 Task: Insert a chart and add series A1:A15.
Action: Mouse pressed left at (68, 173)
Screenshot: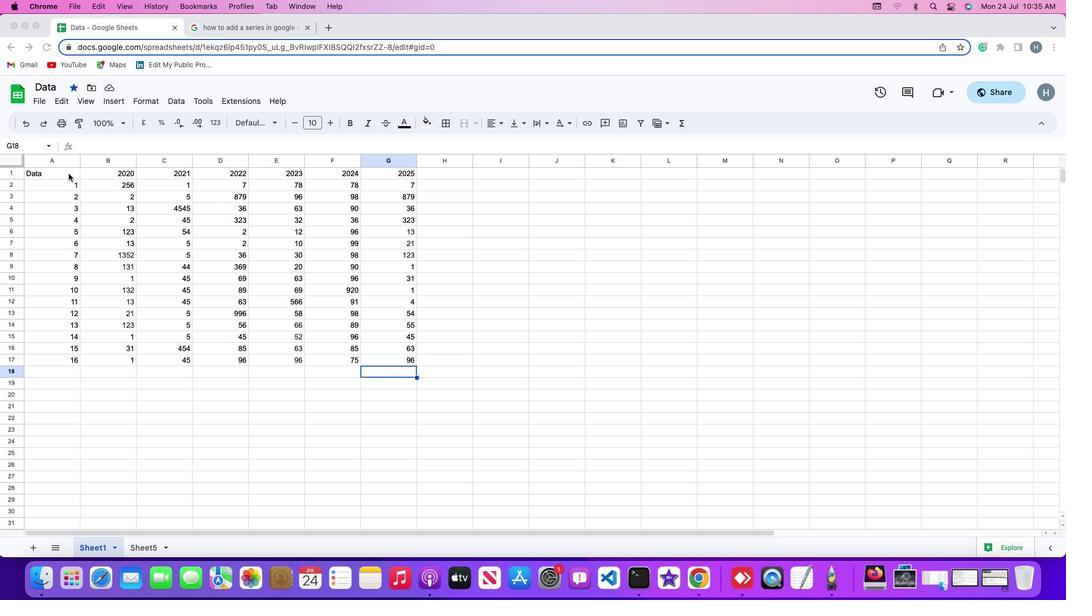 
Action: Mouse pressed left at (68, 173)
Screenshot: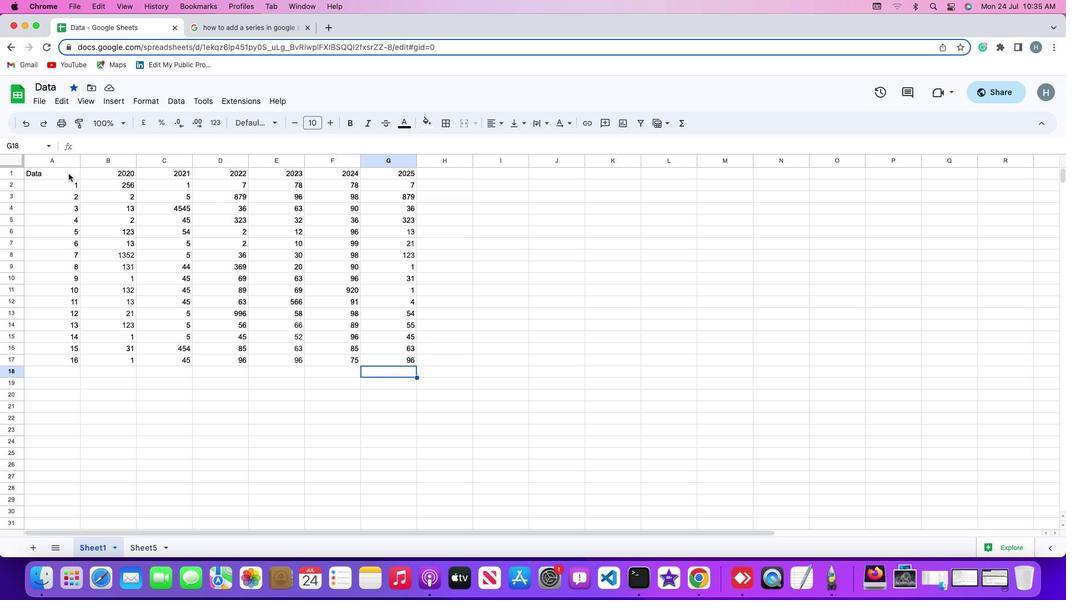 
Action: Mouse moved to (114, 100)
Screenshot: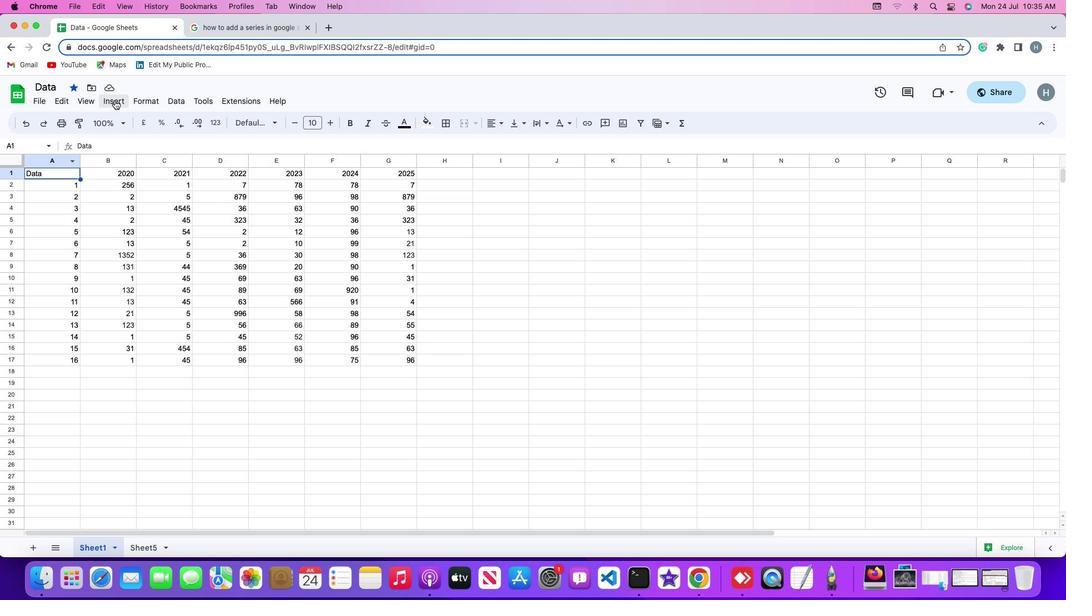 
Action: Mouse pressed left at (114, 100)
Screenshot: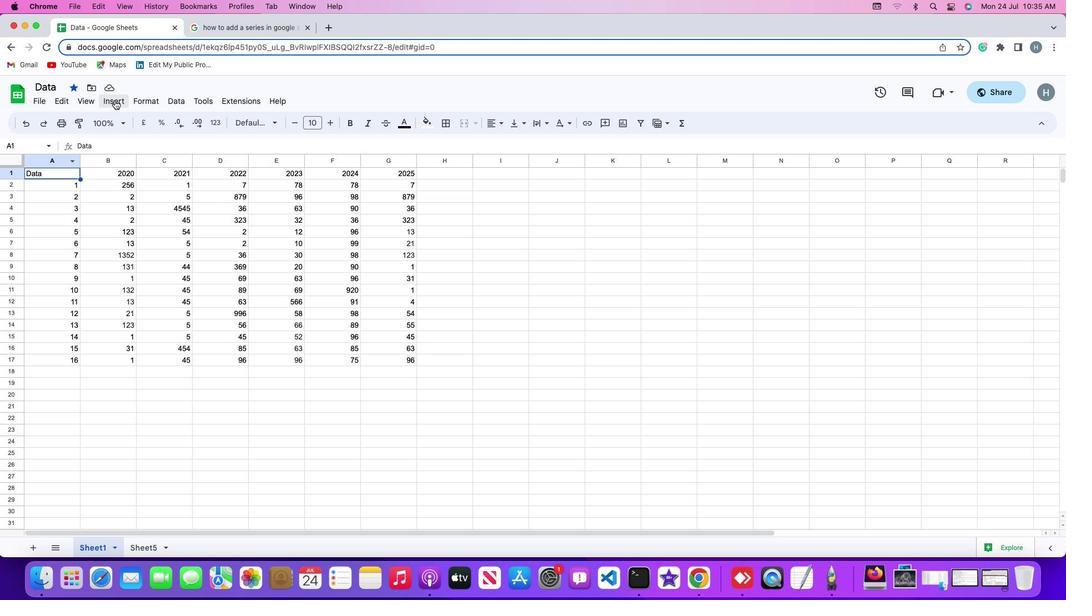 
Action: Mouse moved to (159, 200)
Screenshot: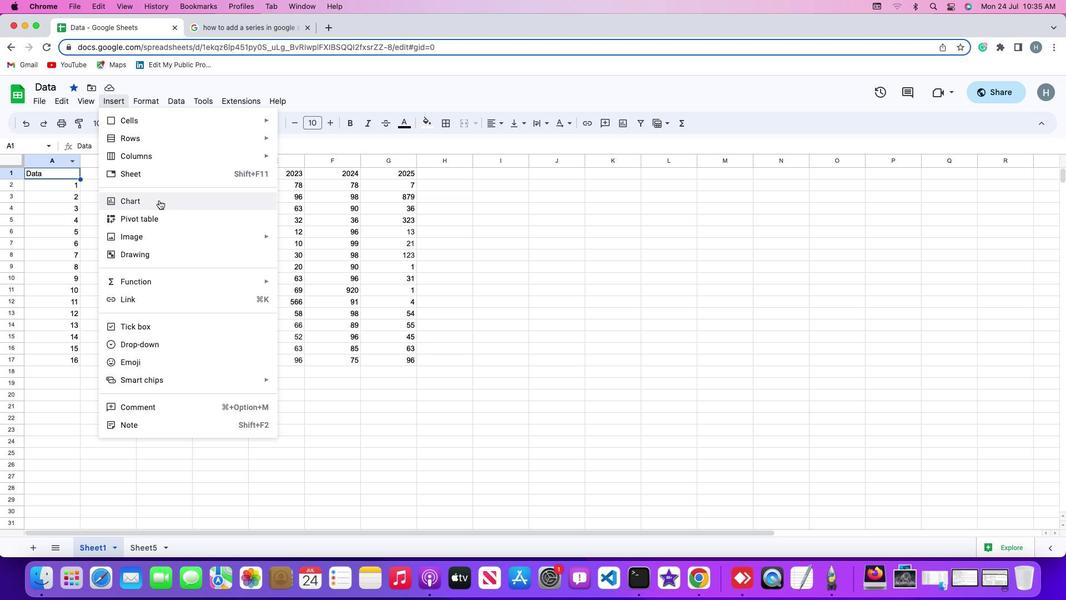 
Action: Mouse pressed left at (159, 200)
Screenshot: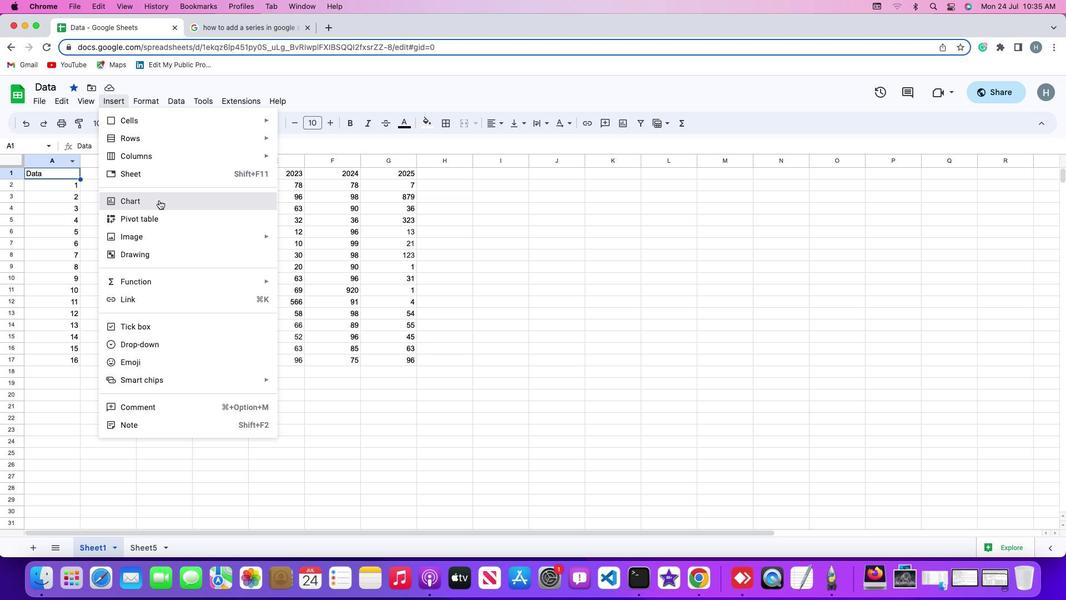 
Action: Mouse moved to (961, 426)
Screenshot: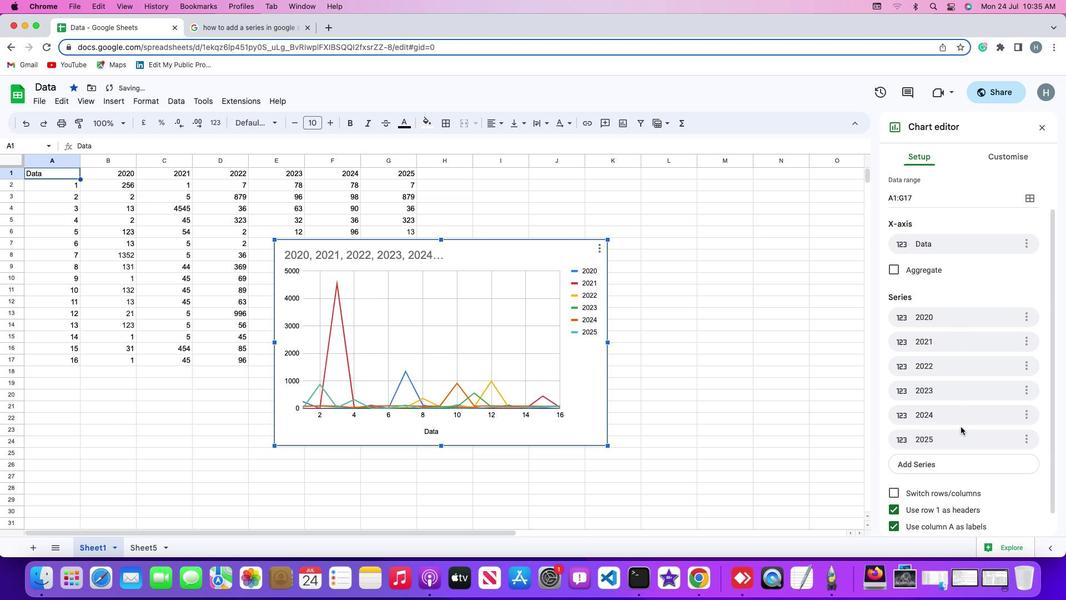 
Action: Mouse scrolled (961, 426) with delta (0, 0)
Screenshot: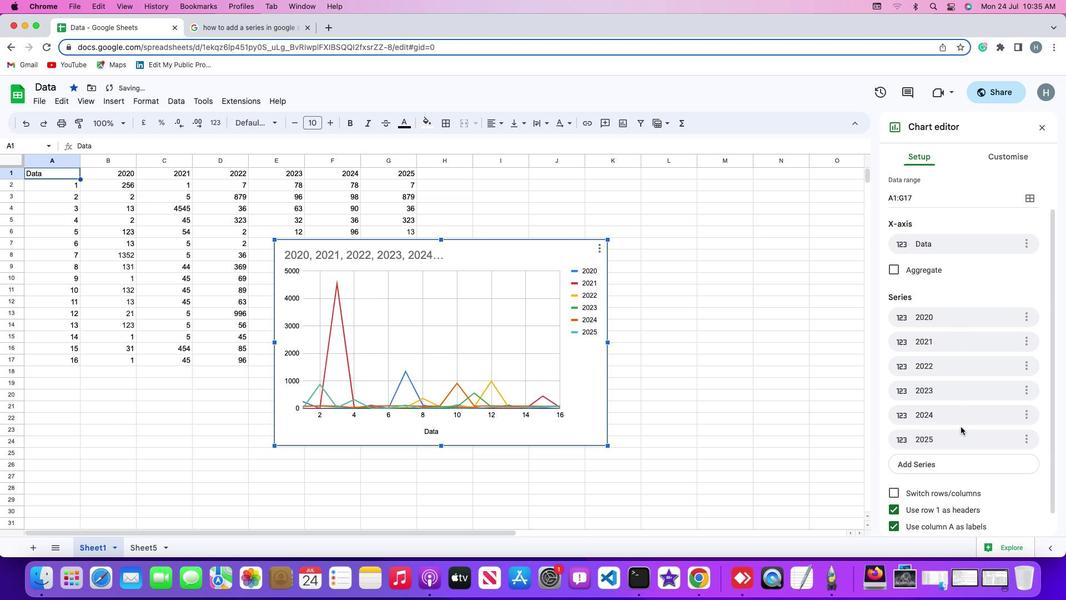 
Action: Mouse scrolled (961, 426) with delta (0, 0)
Screenshot: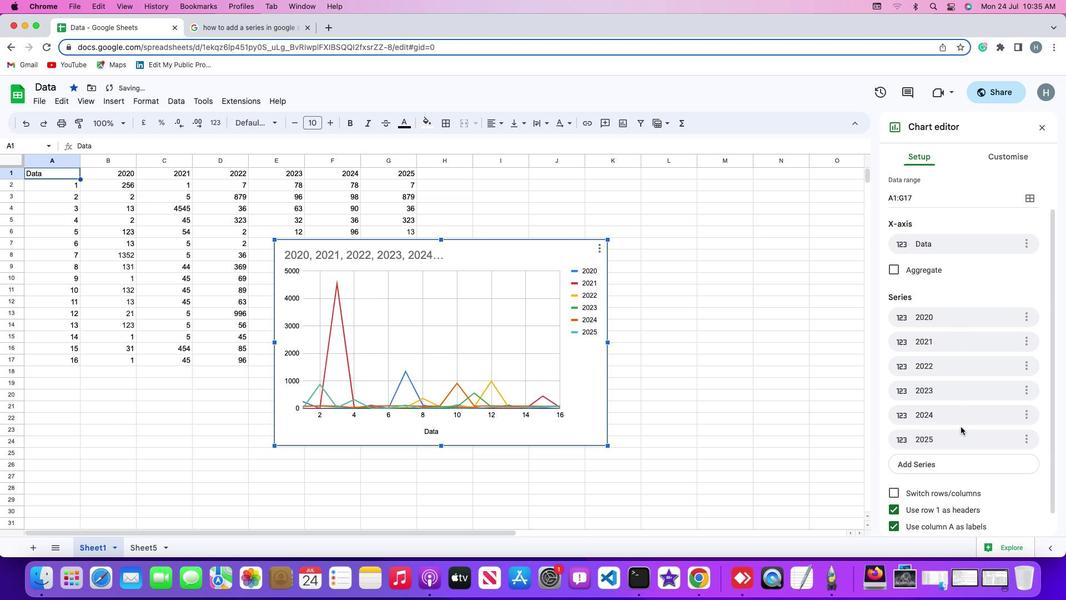 
Action: Mouse scrolled (961, 426) with delta (0, -1)
Screenshot: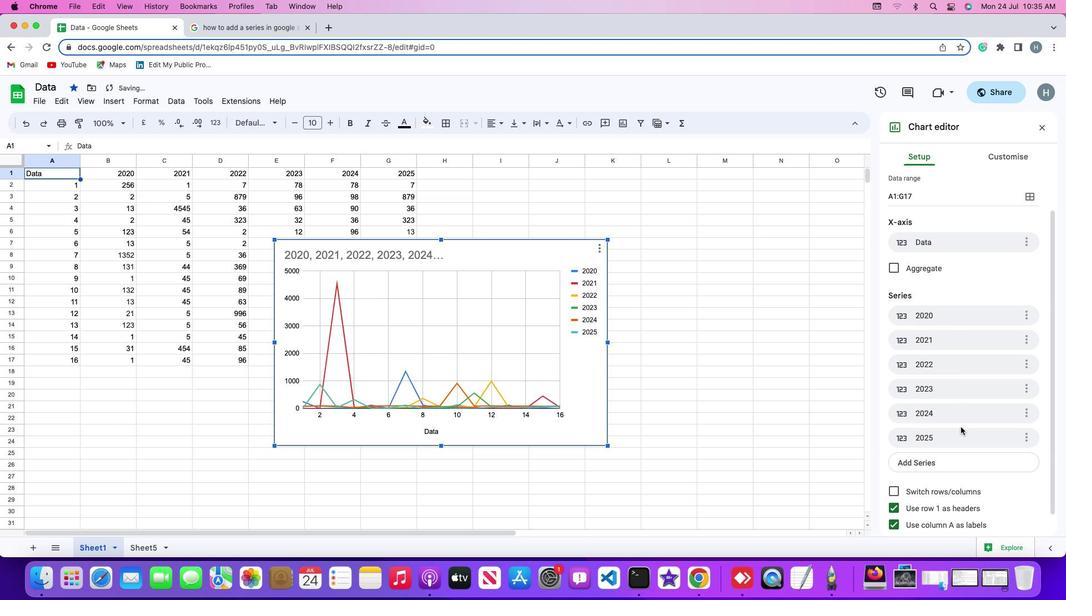 
Action: Mouse scrolled (961, 426) with delta (0, -2)
Screenshot: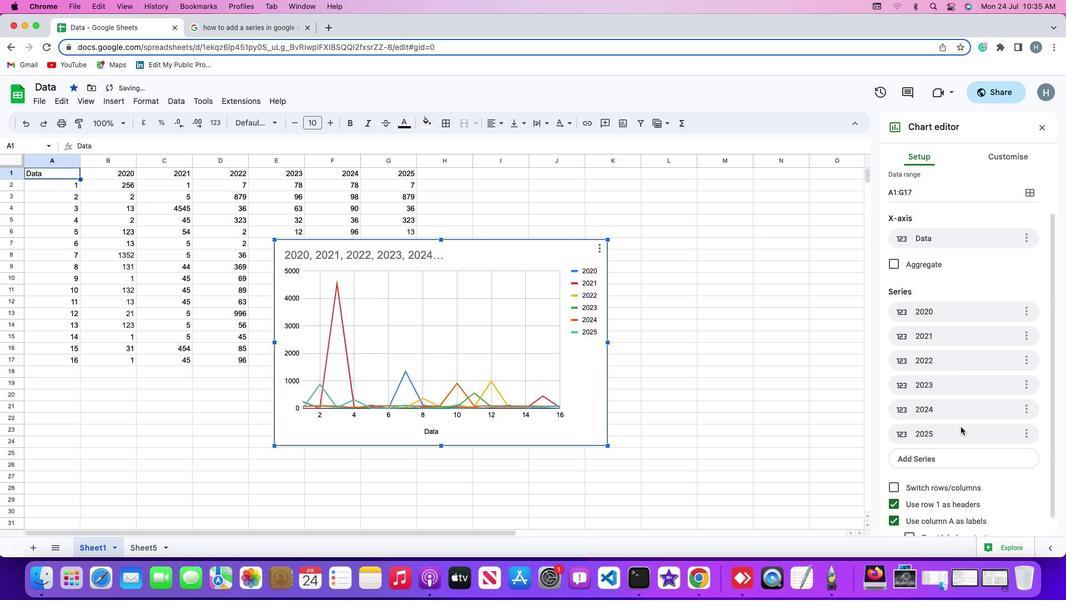
Action: Mouse moved to (899, 483)
Screenshot: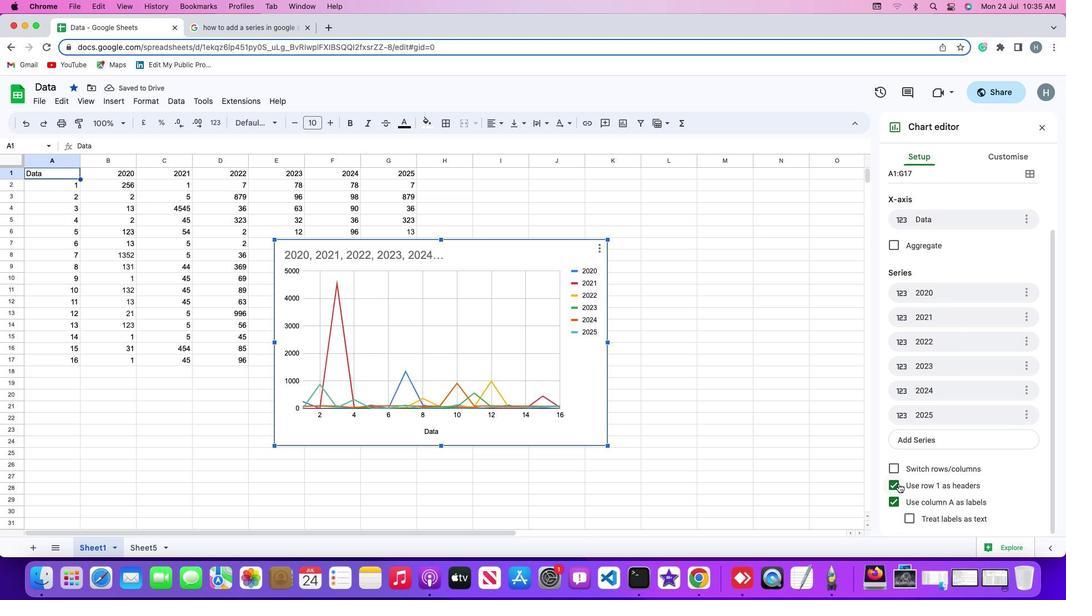 
Action: Mouse pressed left at (899, 483)
Screenshot: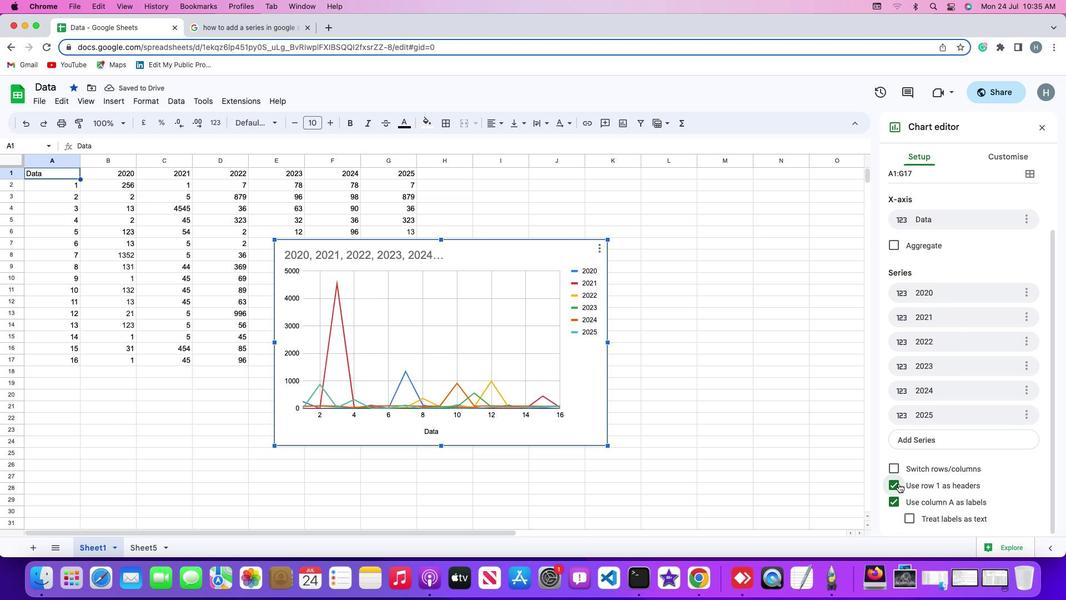 
Action: Mouse moved to (893, 500)
Screenshot: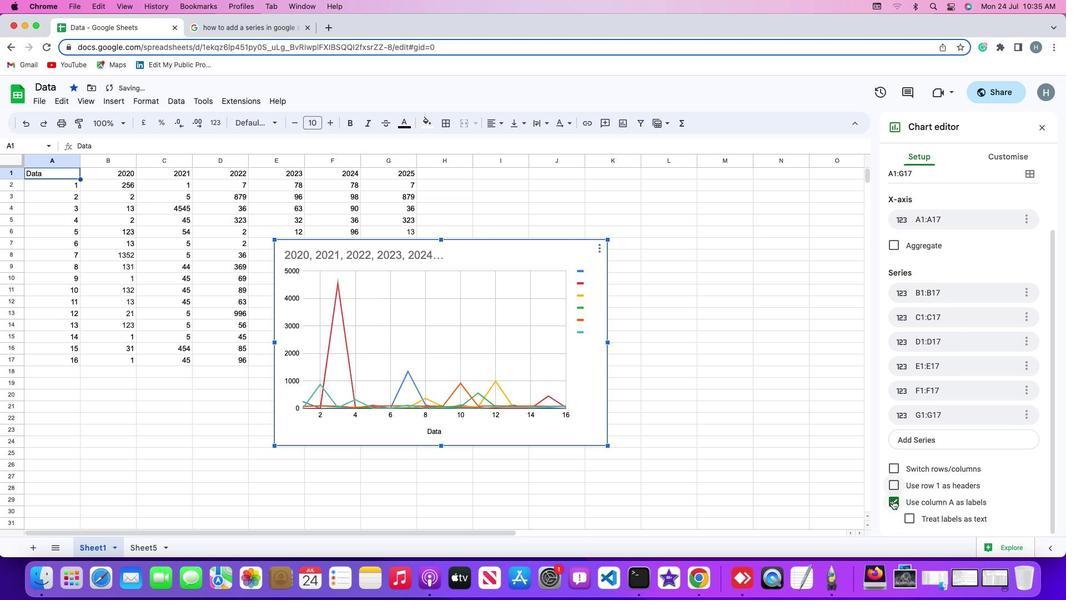 
Action: Mouse pressed left at (893, 500)
Screenshot: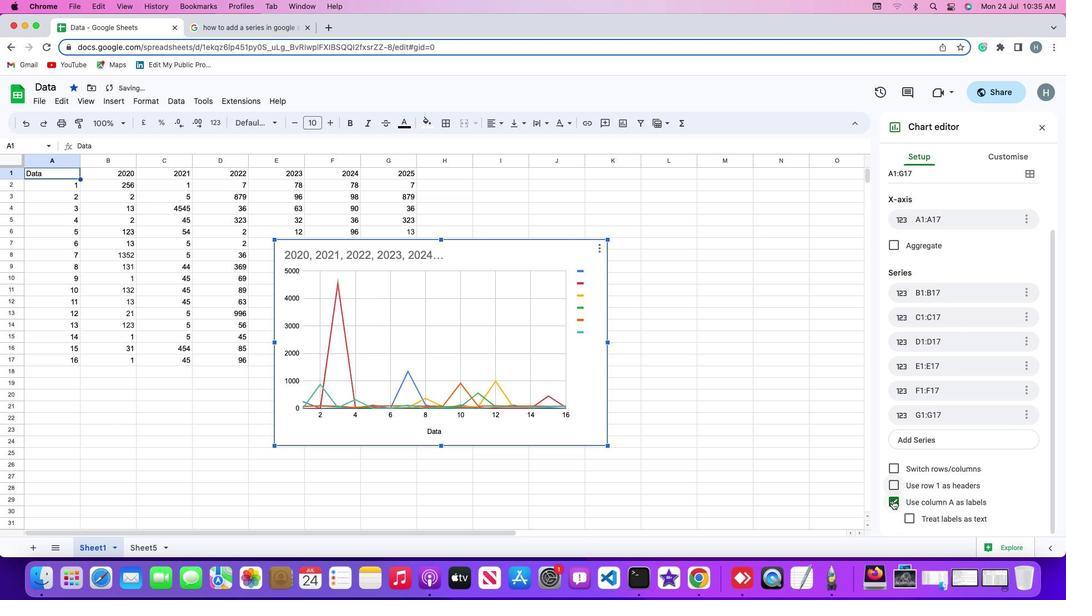 
Action: Mouse moved to (930, 455)
Screenshot: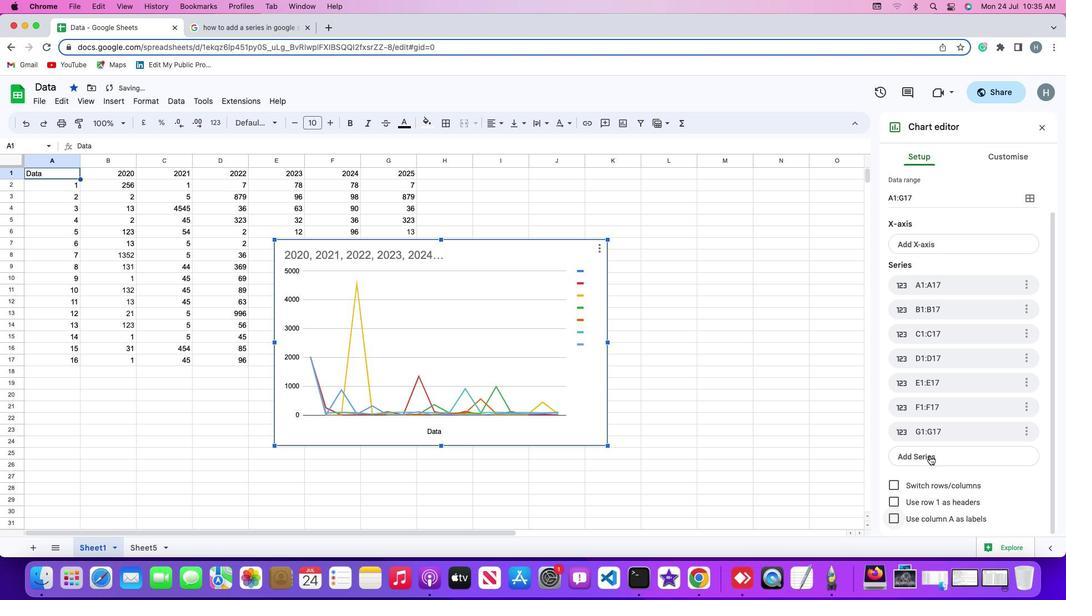 
Action: Mouse pressed left at (930, 455)
Screenshot: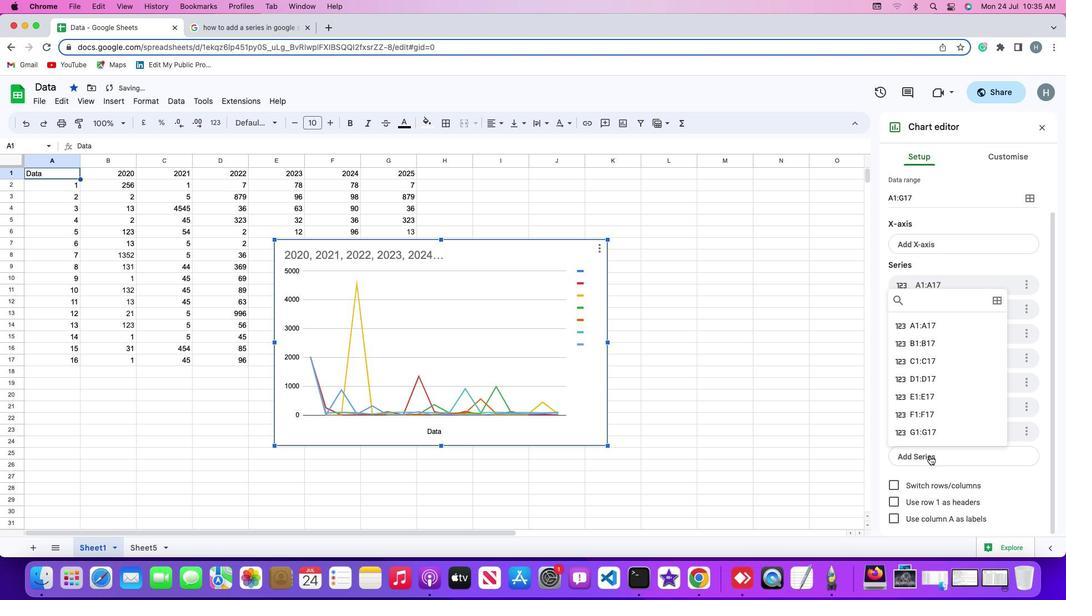
Action: Mouse moved to (997, 298)
Screenshot: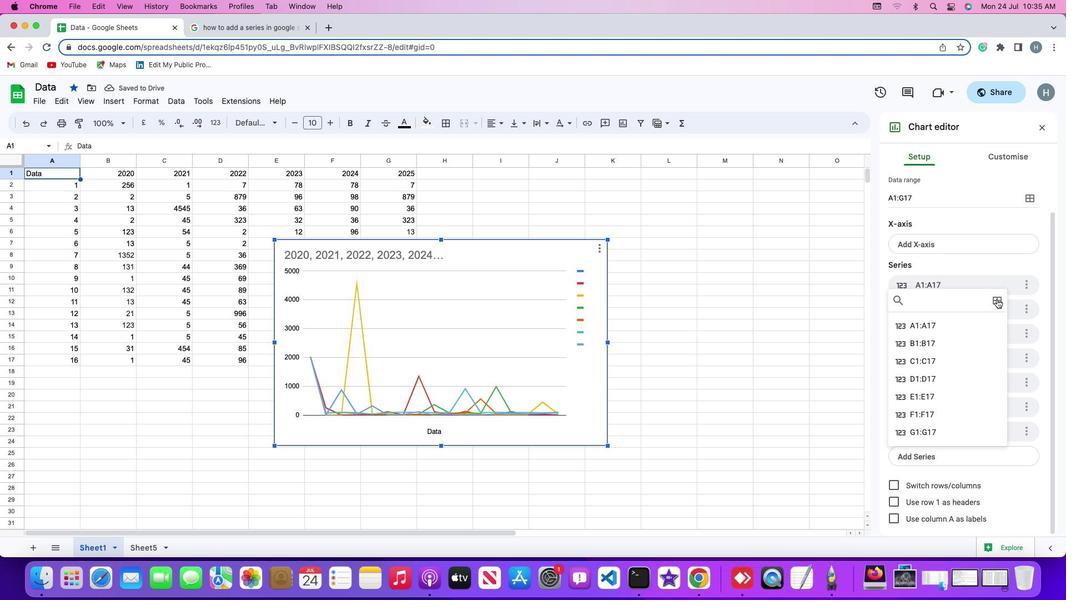 
Action: Mouse pressed left at (997, 298)
Screenshot: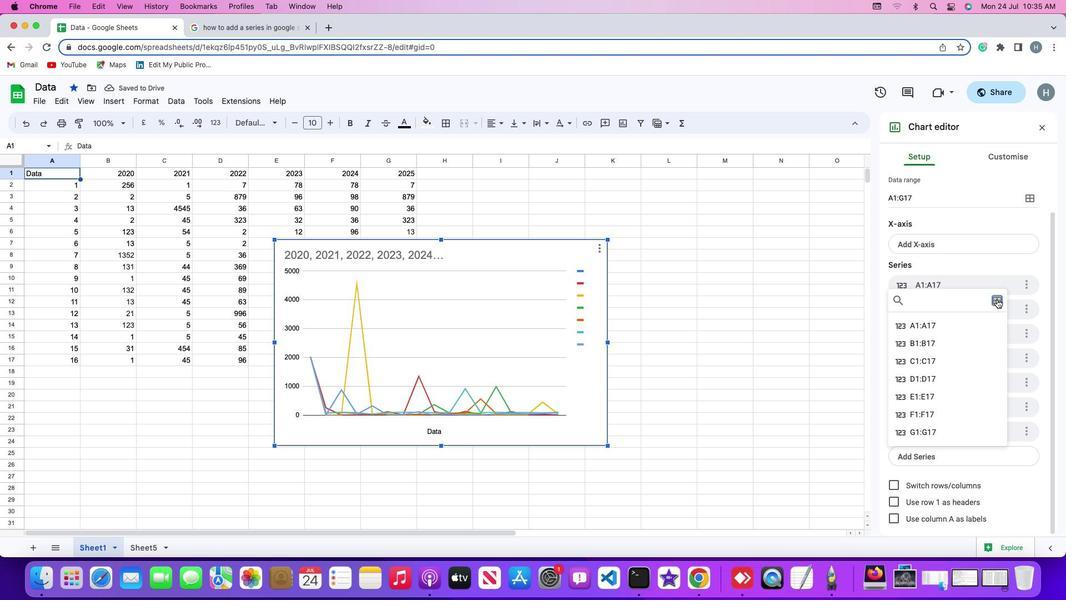 
Action: Mouse moved to (559, 306)
Screenshot: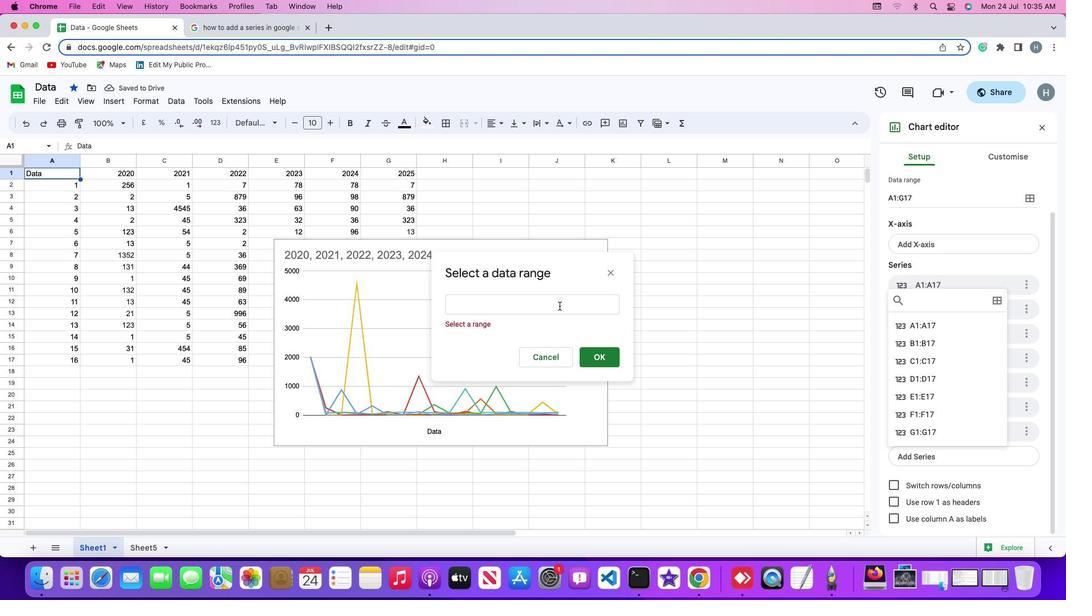
Action: Mouse pressed left at (559, 306)
Screenshot: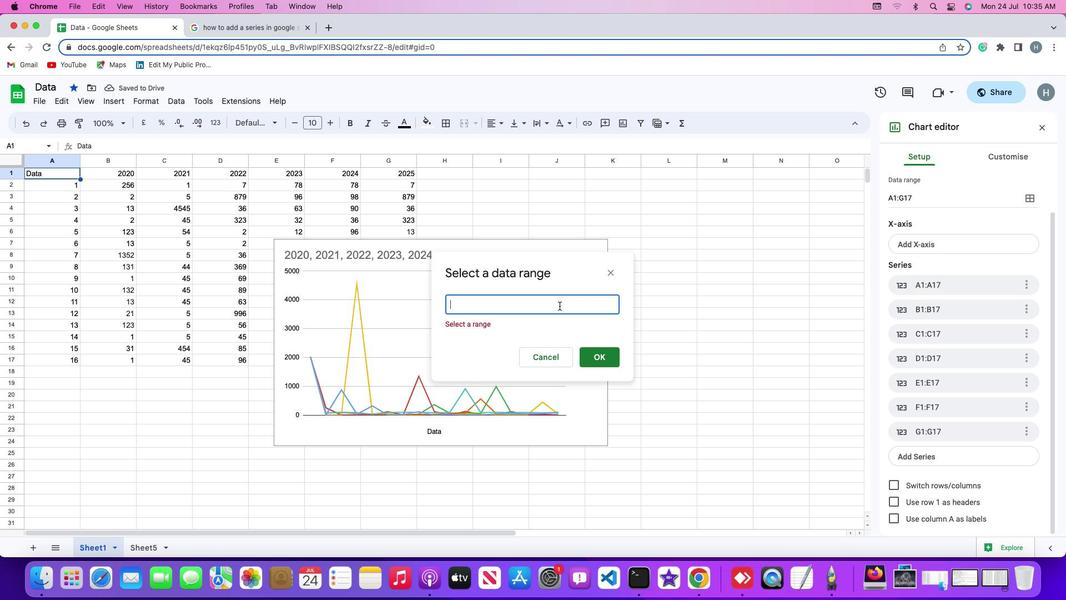 
Action: Key pressed Key.shift'A''1'Key.shift_r':'Key.shift'A''1''5'
Screenshot: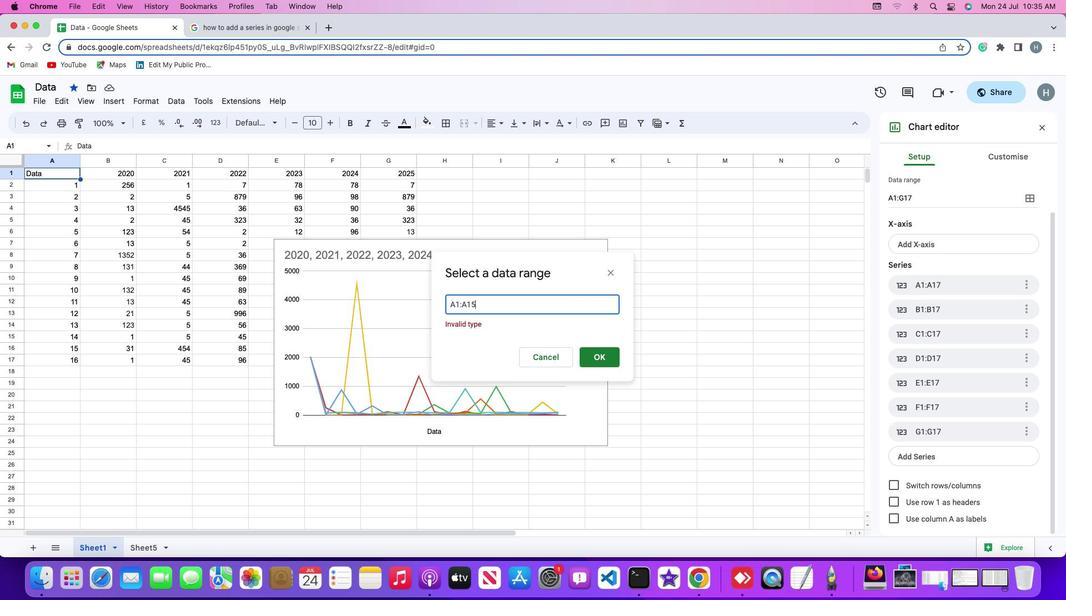 
Action: Mouse moved to (597, 343)
Screenshot: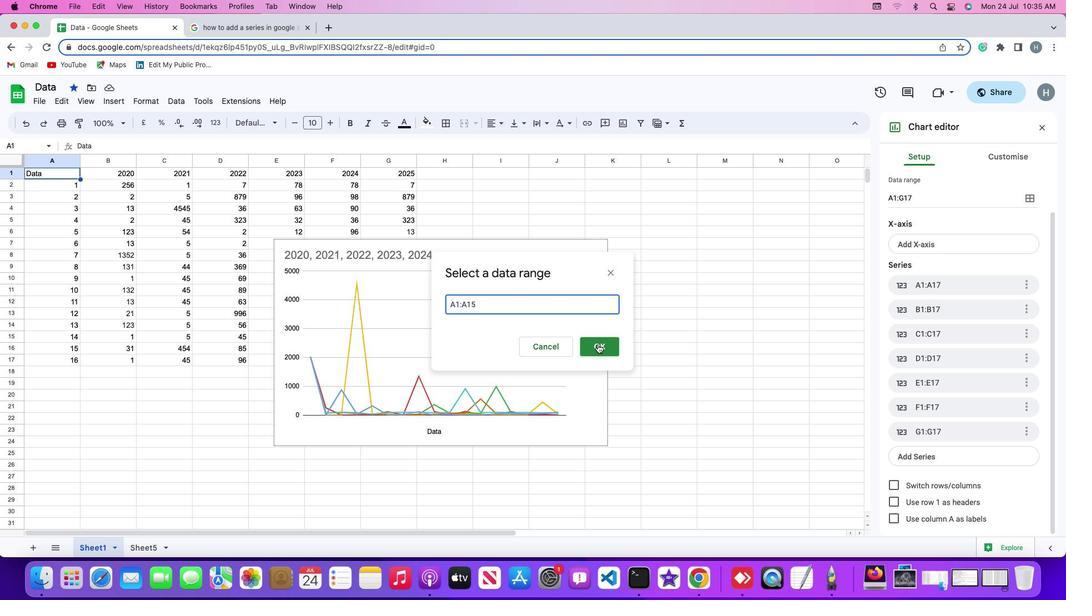 
Action: Mouse pressed left at (597, 343)
Screenshot: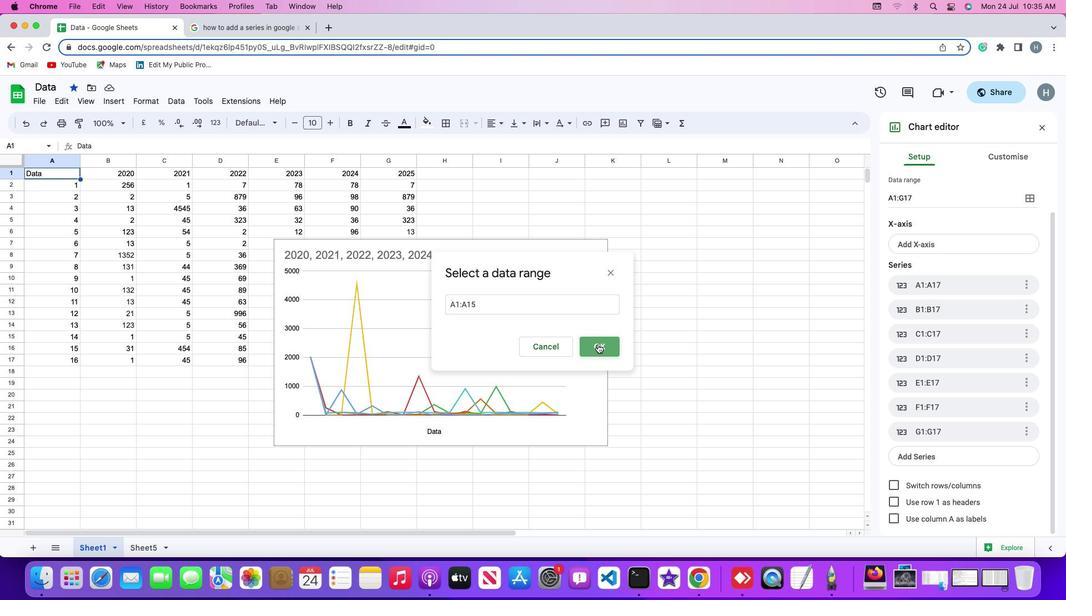 
Action: Mouse moved to (749, 361)
Screenshot: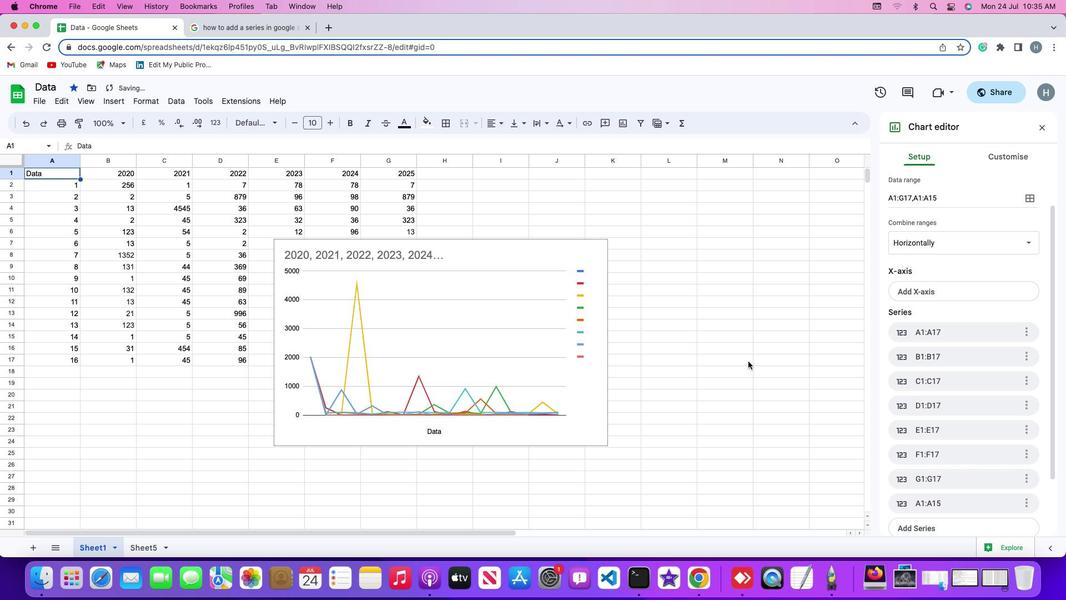 
